 Task: Create a new list with the name "Highlighted property".
Action: Mouse moved to (1131, 183)
Screenshot: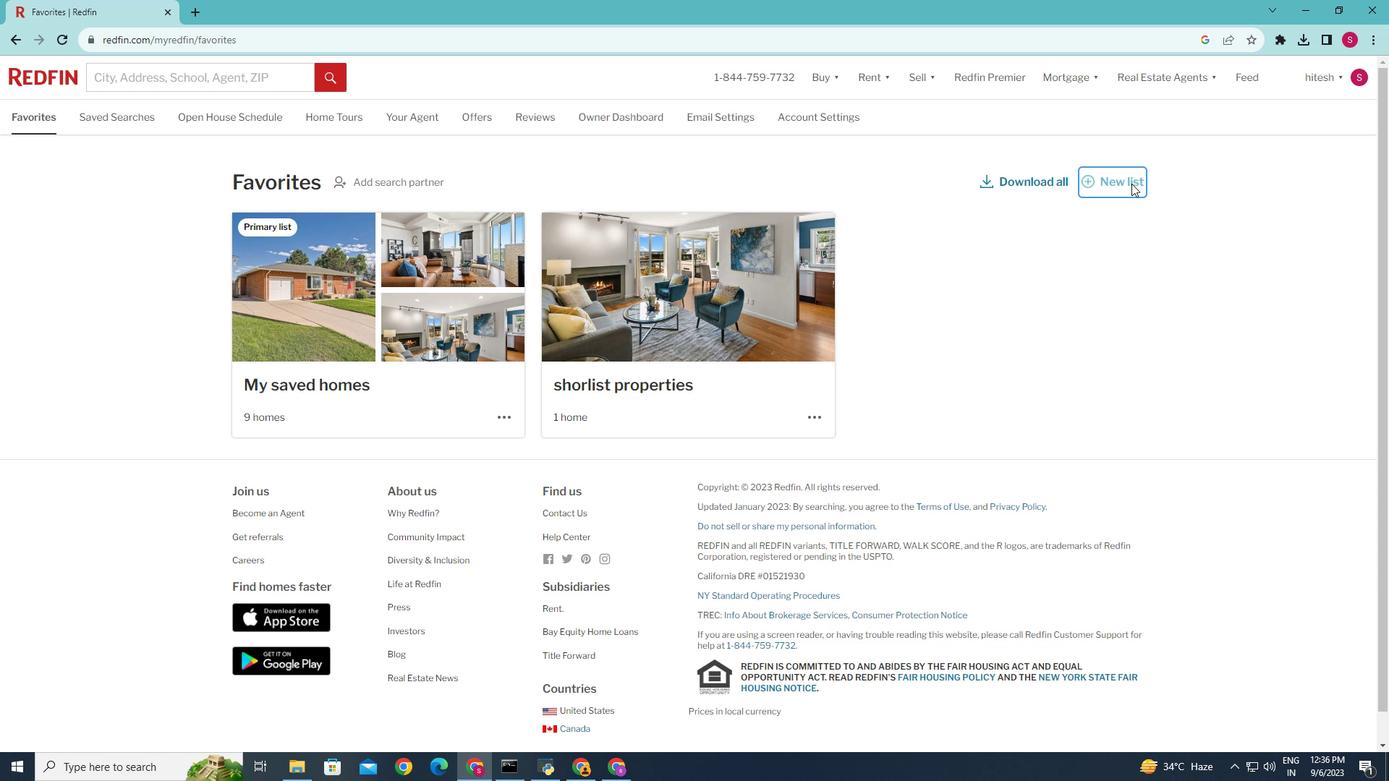 
Action: Mouse pressed left at (1131, 183)
Screenshot: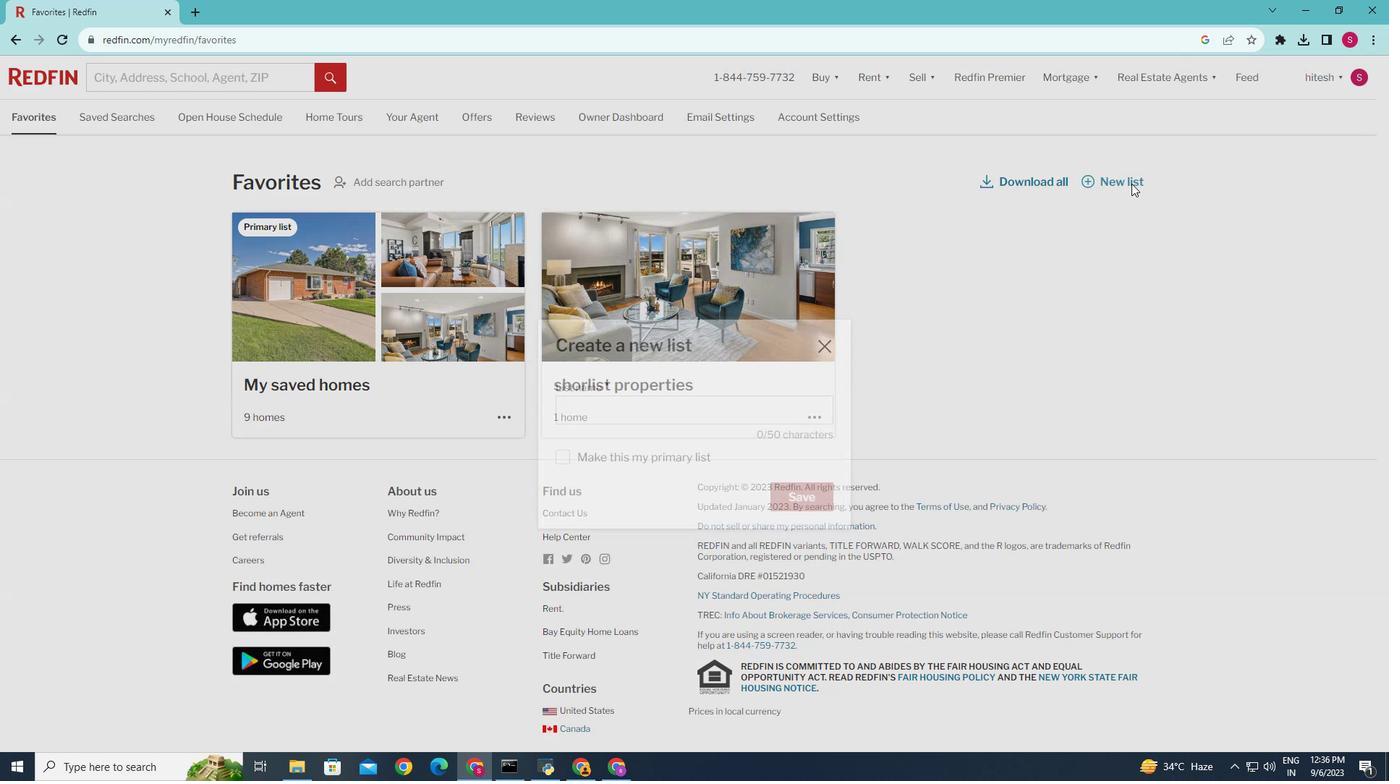 
Action: Mouse moved to (621, 383)
Screenshot: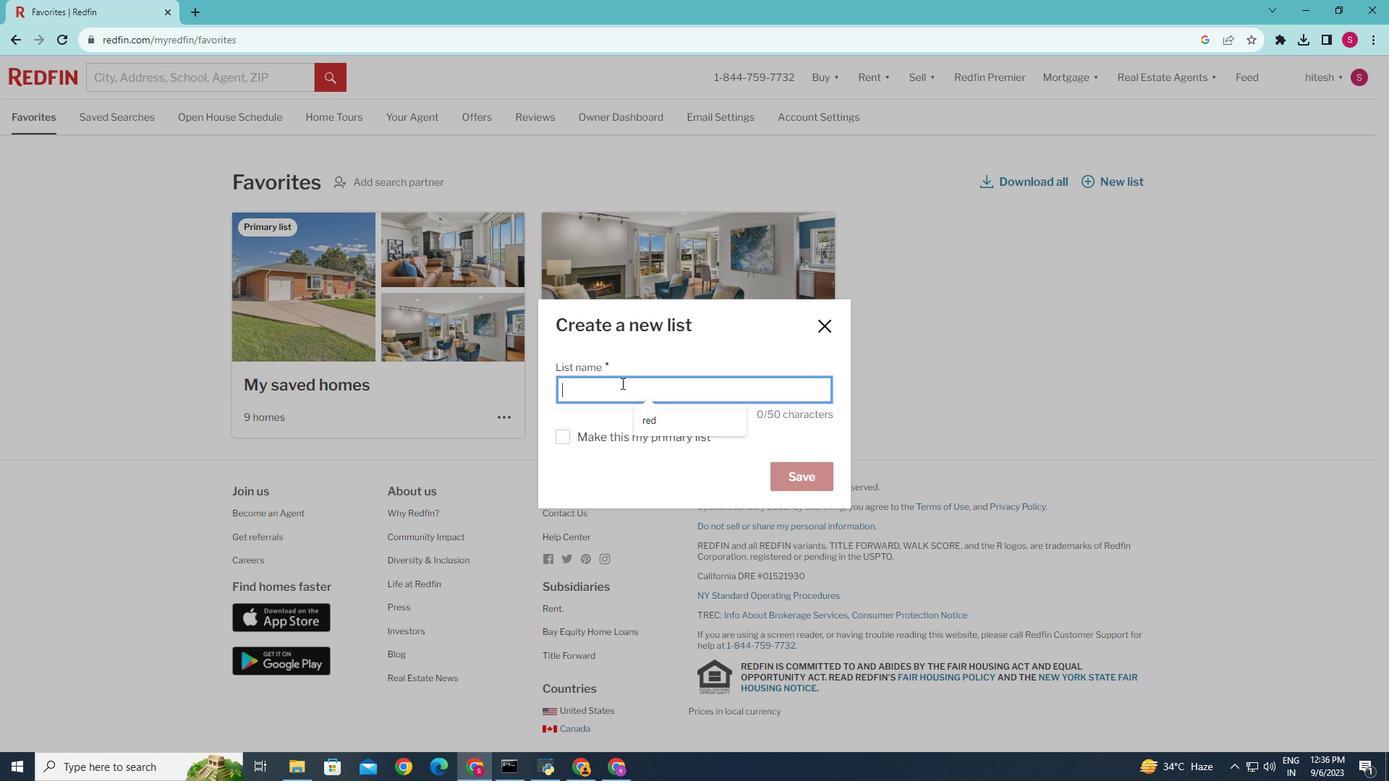 
Action: Mouse pressed left at (621, 383)
Screenshot: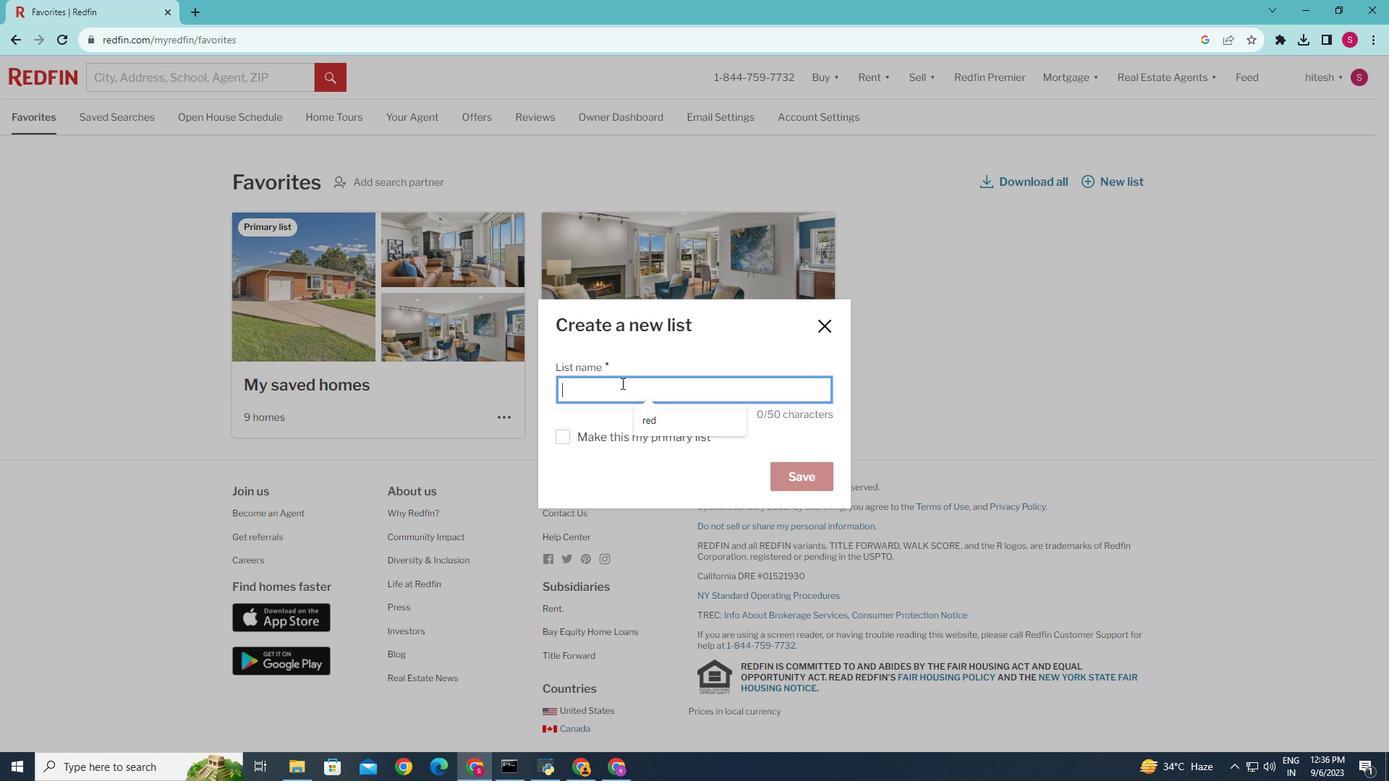 
Action: Key pressed <Key.caps_lock>H<Key.caps_lock>ighlighted<Key.space><Key.caps_lock>P<Key.caps_lock>r<Key.backspace><Key.backspace>property
Screenshot: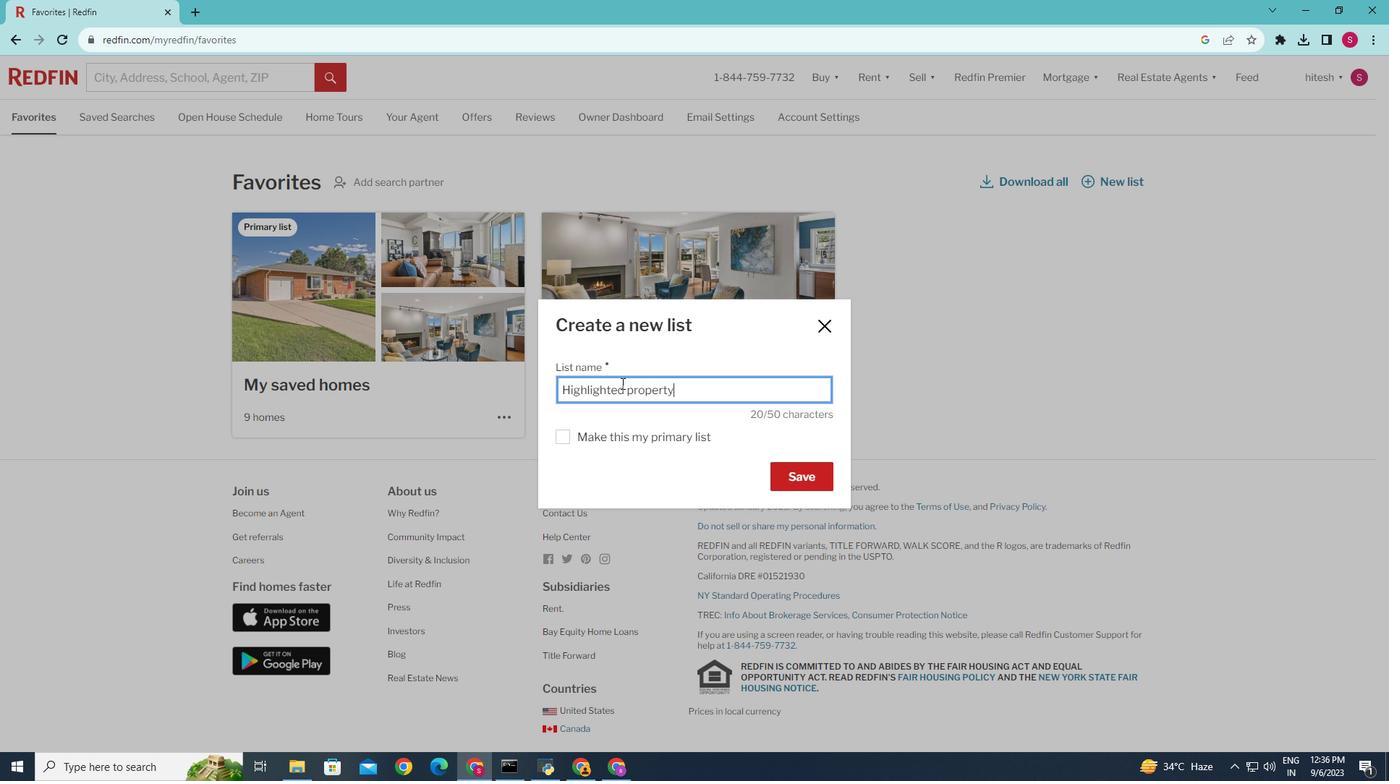 
Action: Mouse moved to (794, 476)
Screenshot: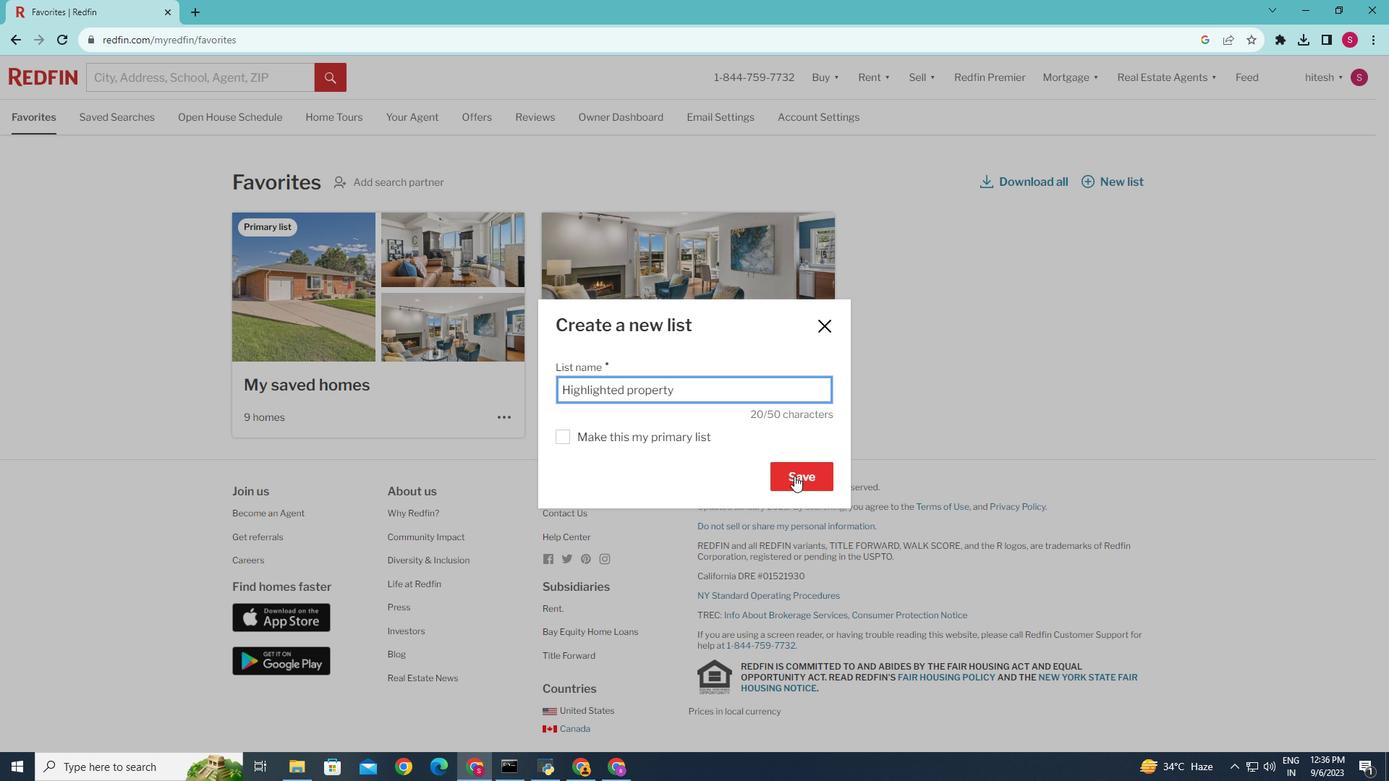 
Action: Mouse pressed left at (794, 476)
Screenshot: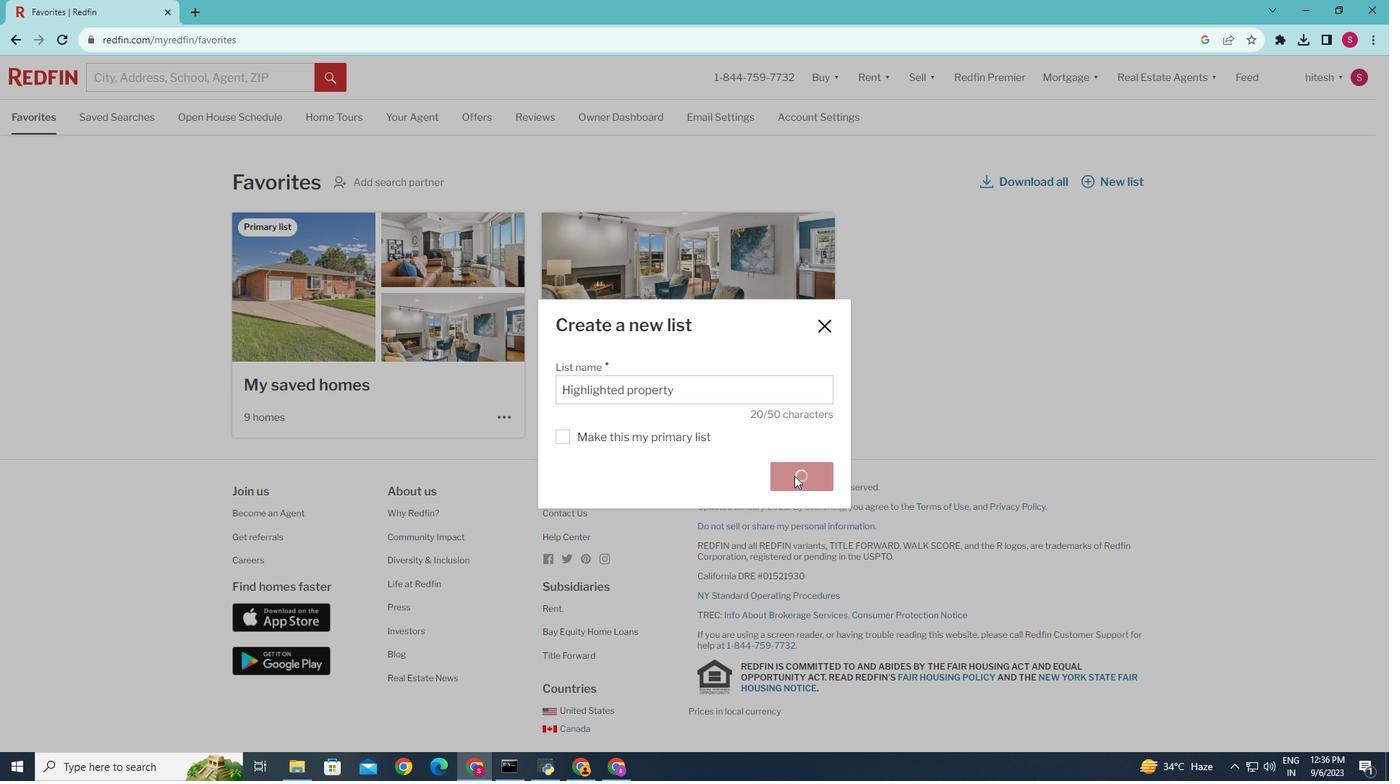 
Action: Mouse moved to (767, 521)
Screenshot: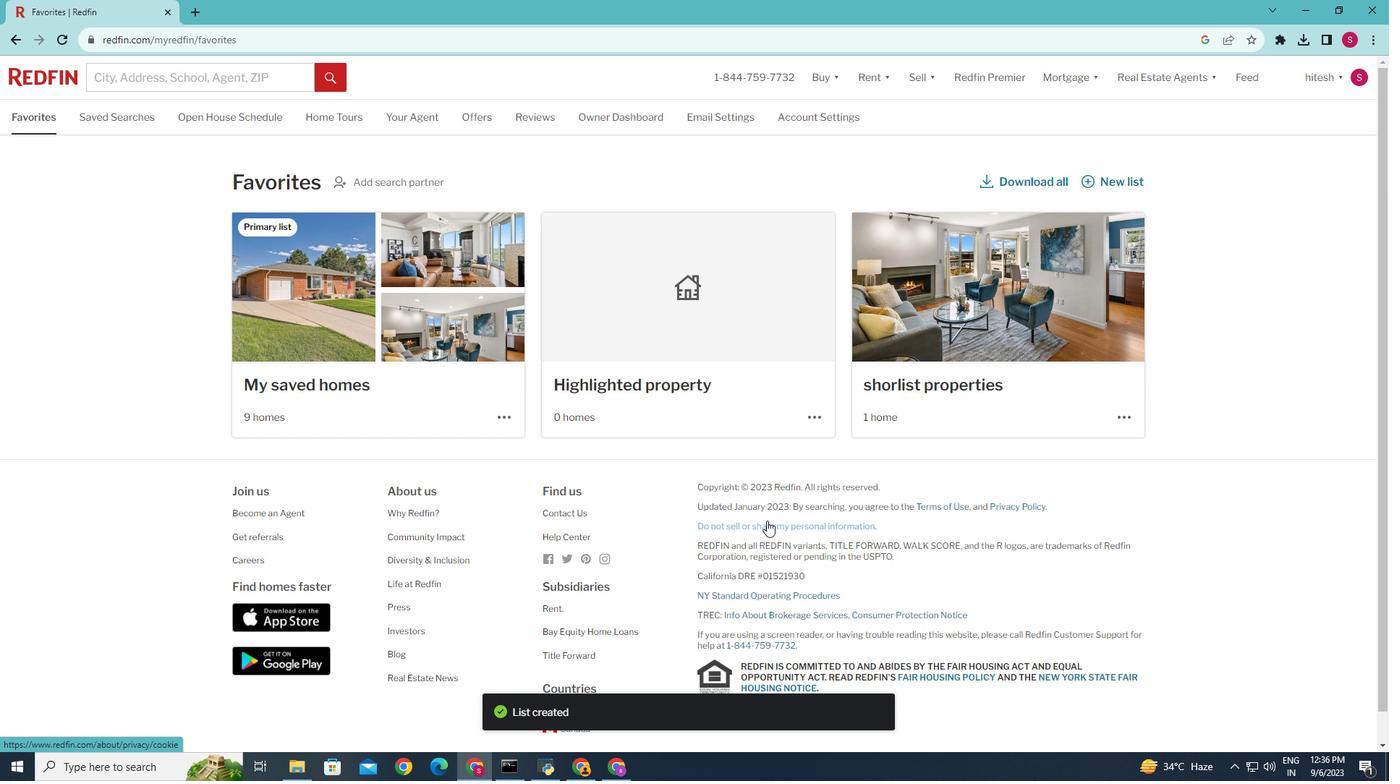 
